 Task: Move the task Develop a new online job application system for a company to the section Done in the project AgileBuddy and filter the tasks in the project by Due this week
Action: Mouse moved to (97, 348)
Screenshot: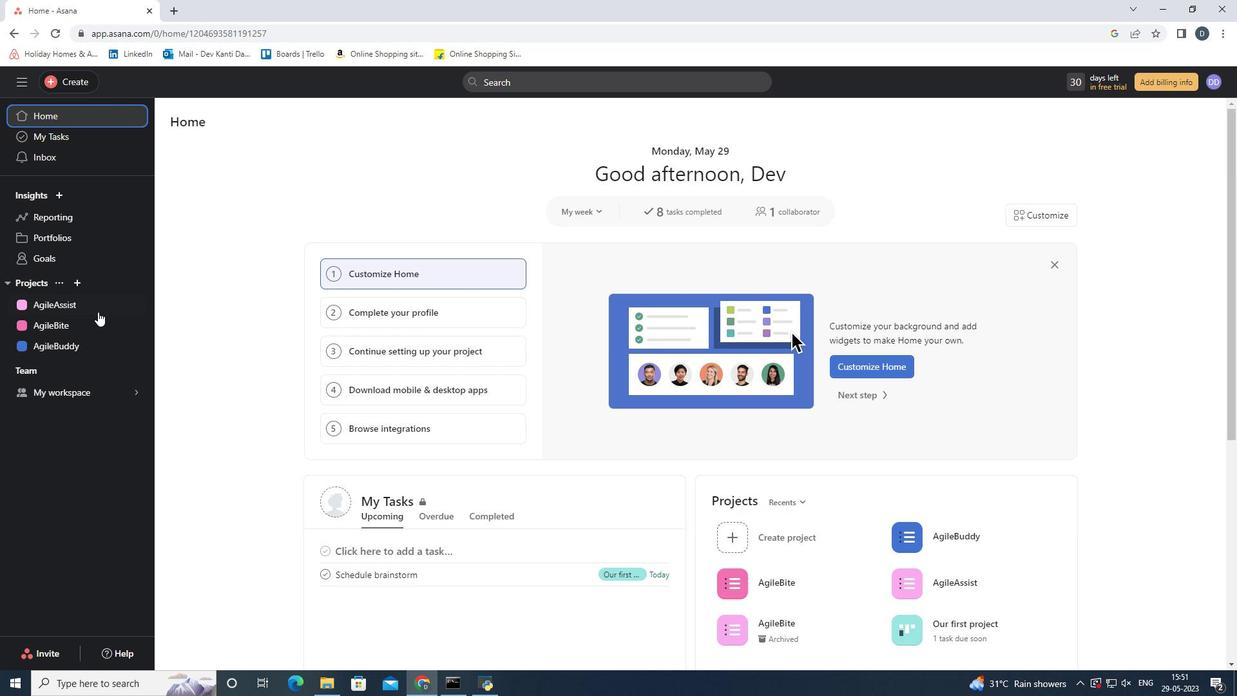 
Action: Mouse pressed left at (97, 348)
Screenshot: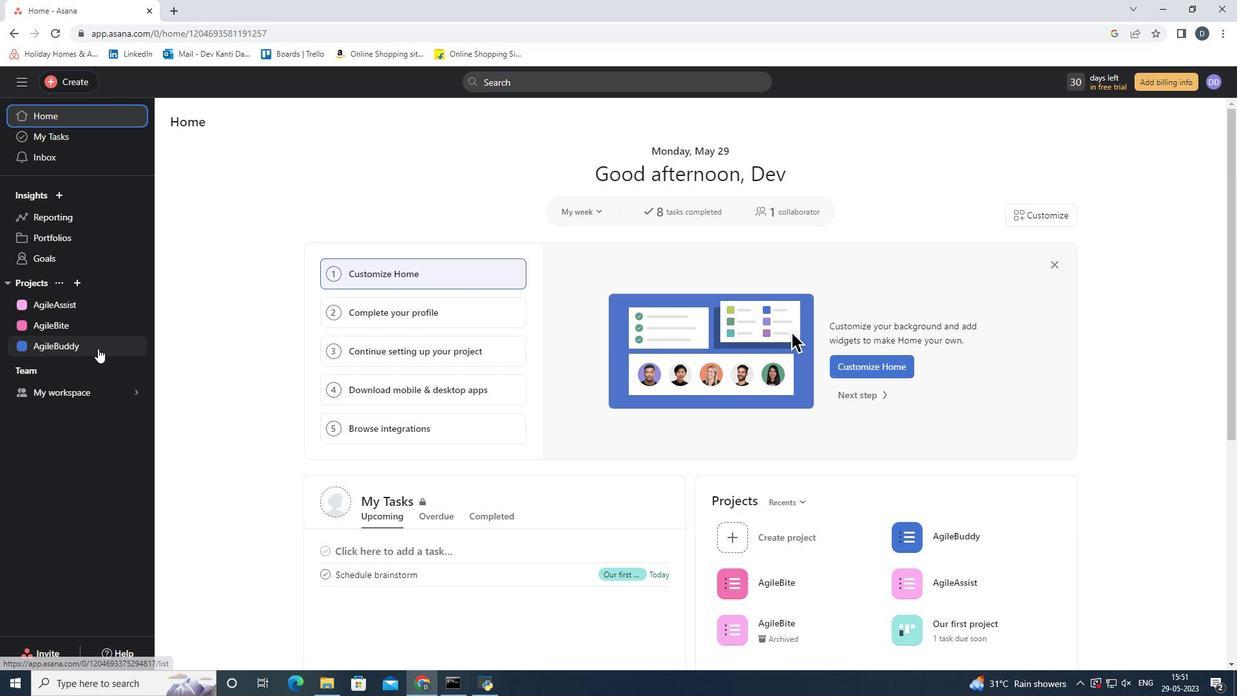 
Action: Mouse moved to (529, 258)
Screenshot: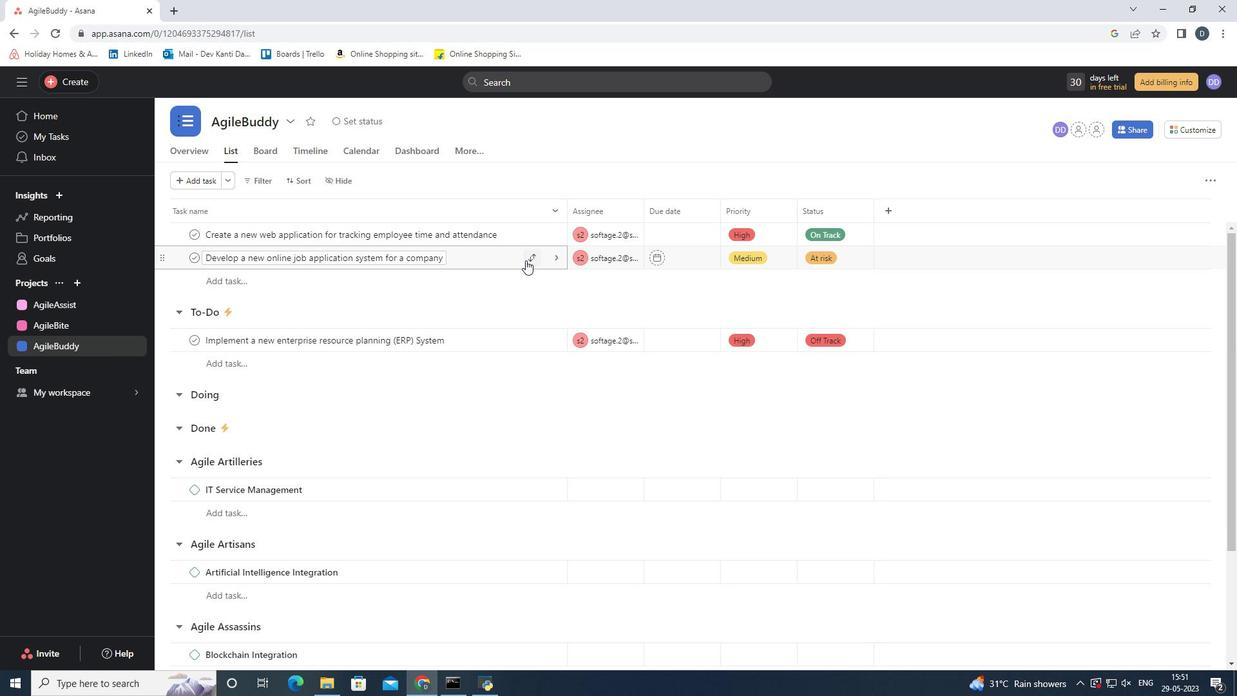 
Action: Mouse pressed left at (529, 258)
Screenshot: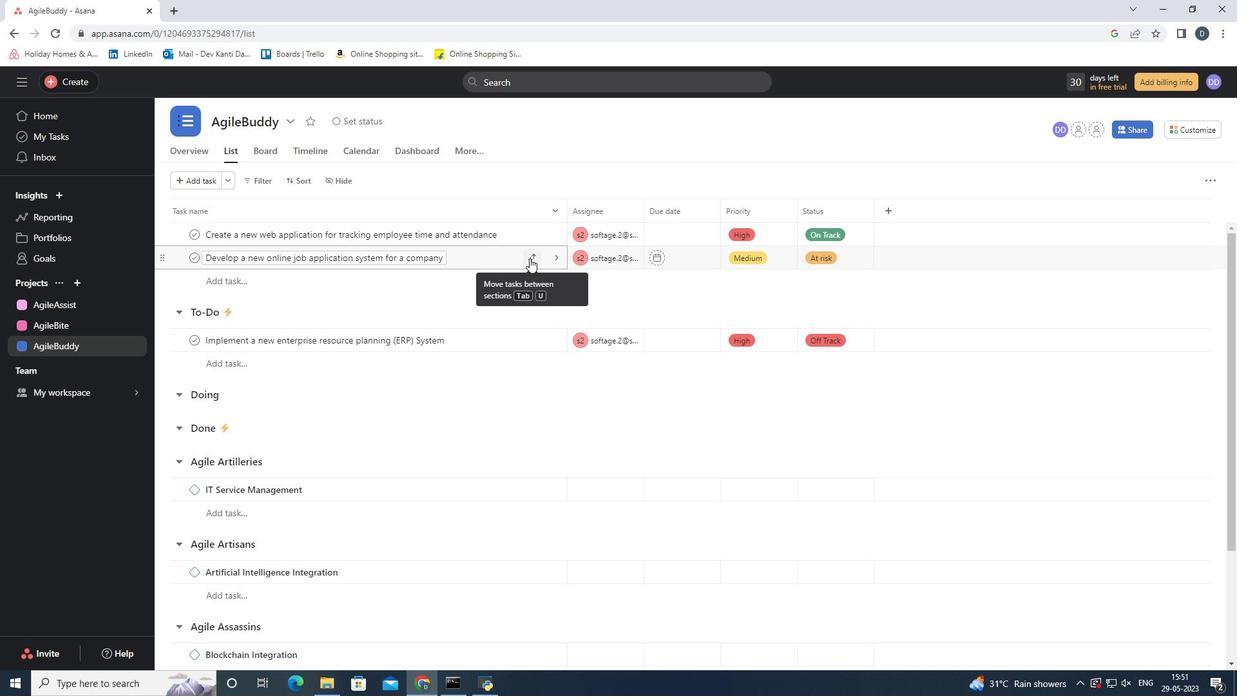 
Action: Mouse moved to (486, 378)
Screenshot: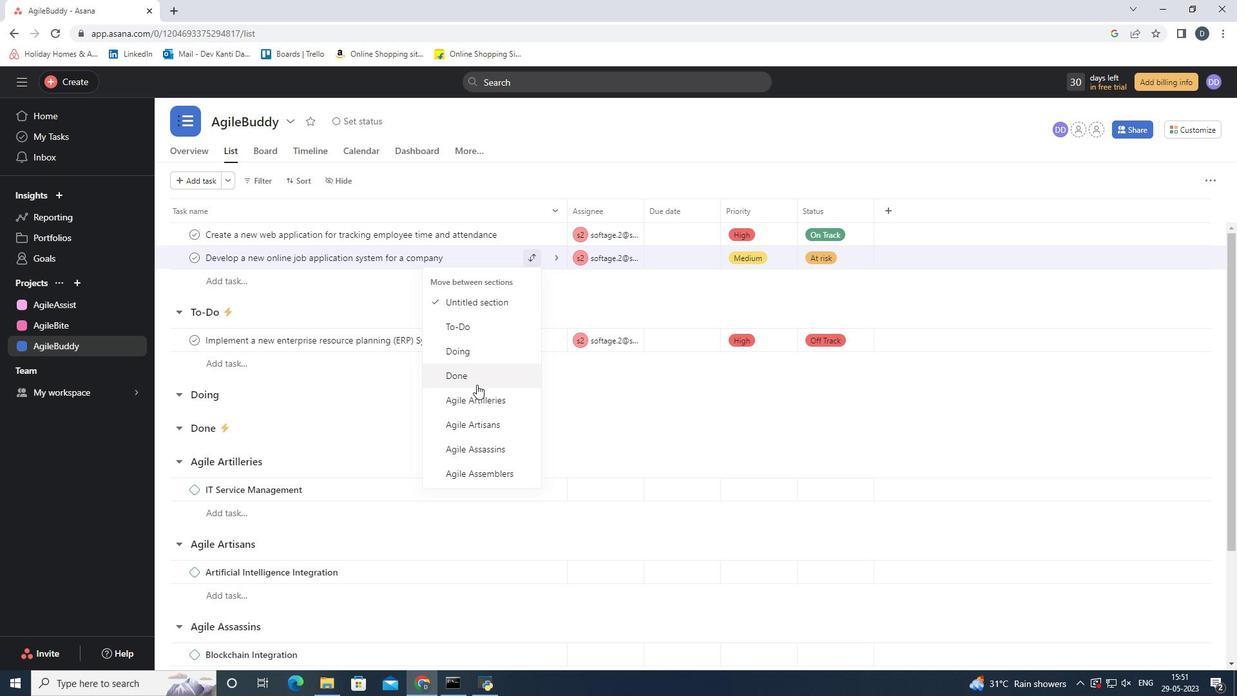 
Action: Mouse pressed left at (486, 378)
Screenshot: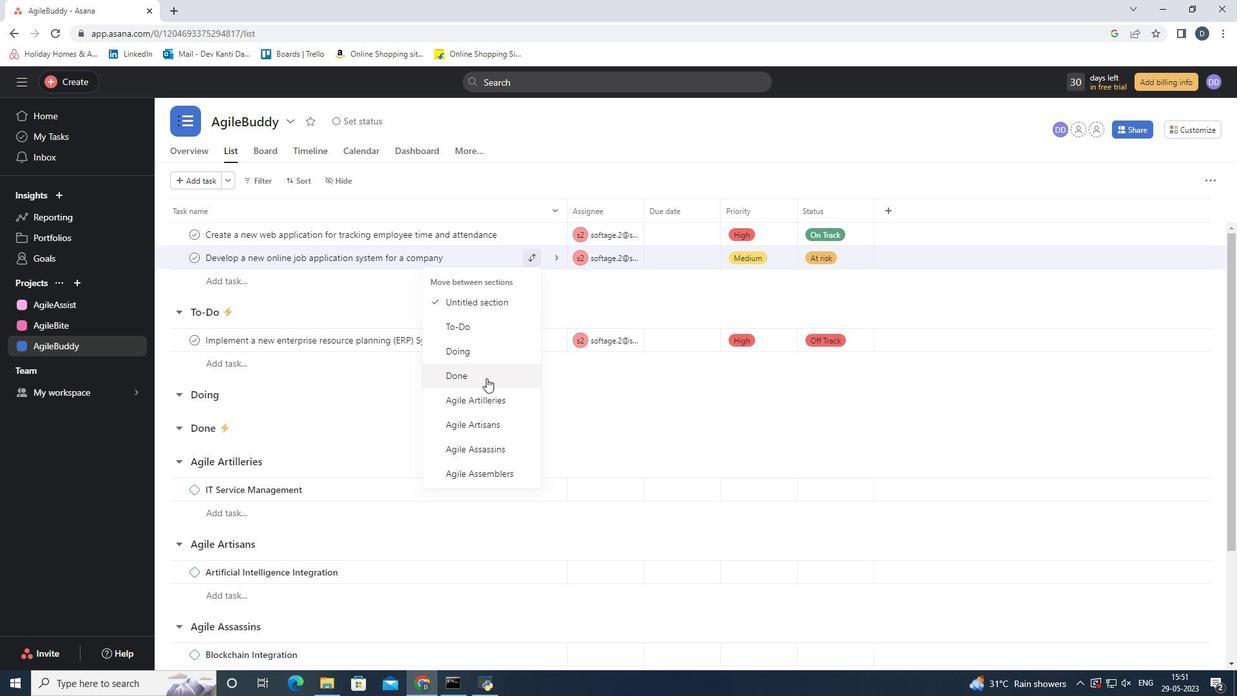 
Action: Mouse moved to (146, 532)
Screenshot: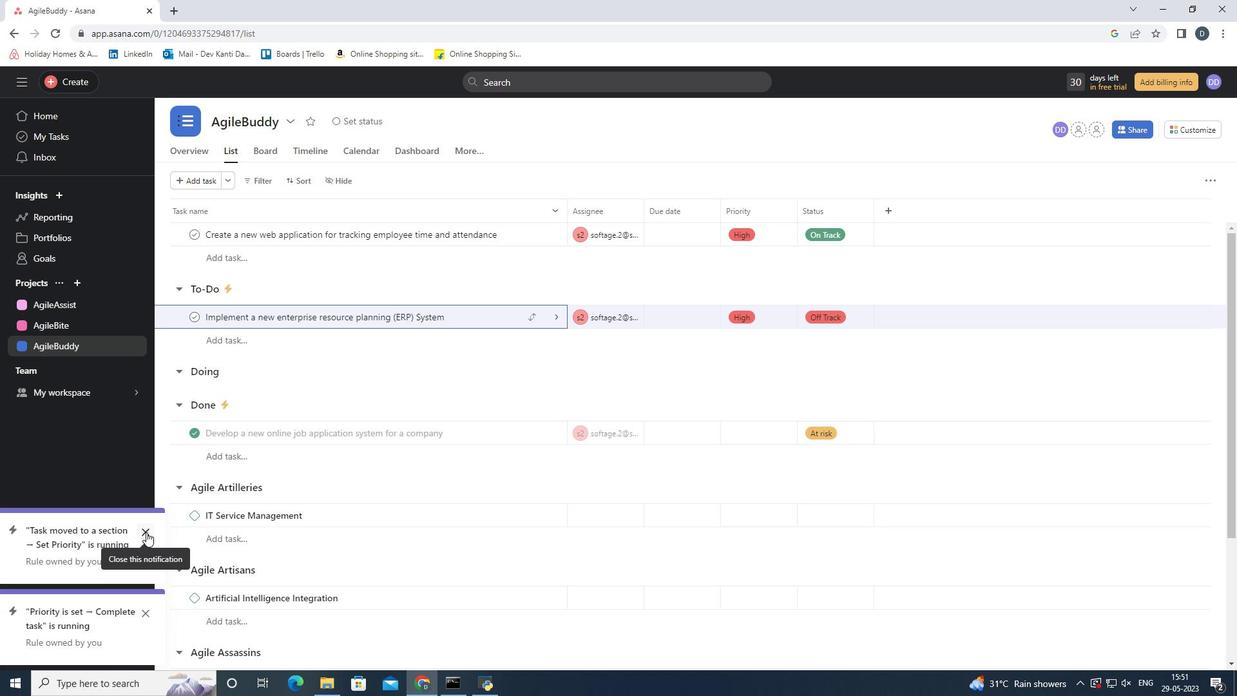 
Action: Mouse pressed left at (146, 532)
Screenshot: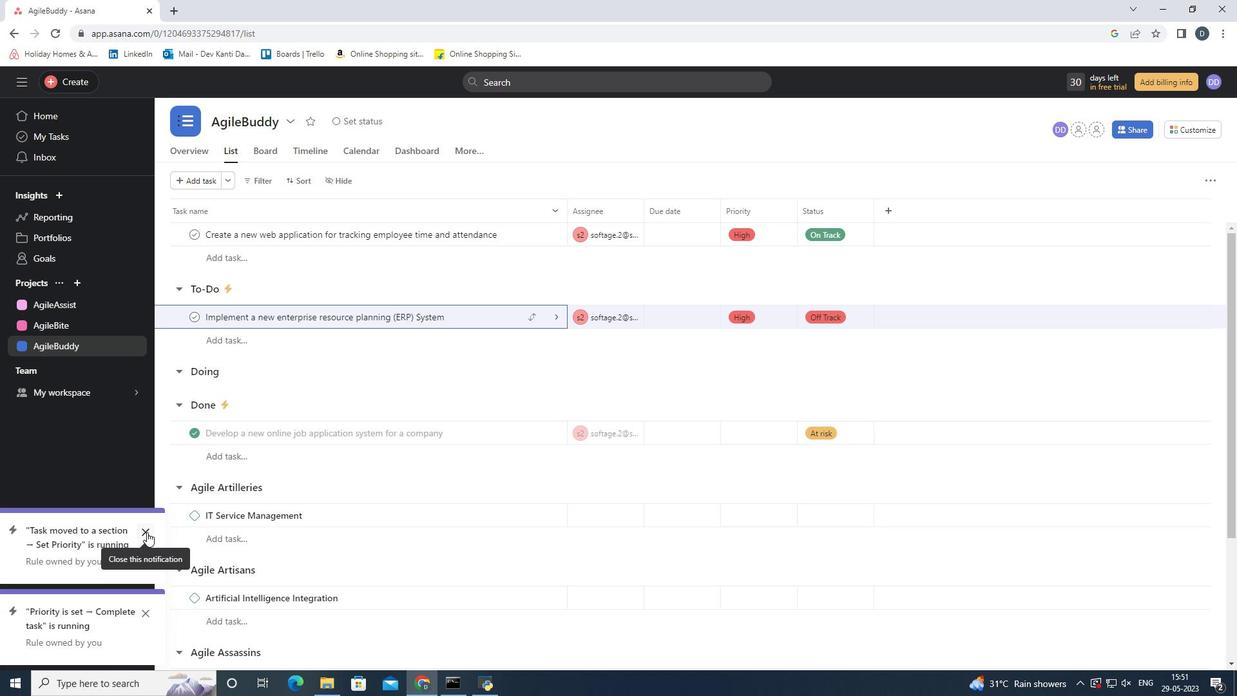 
Action: Mouse moved to (144, 616)
Screenshot: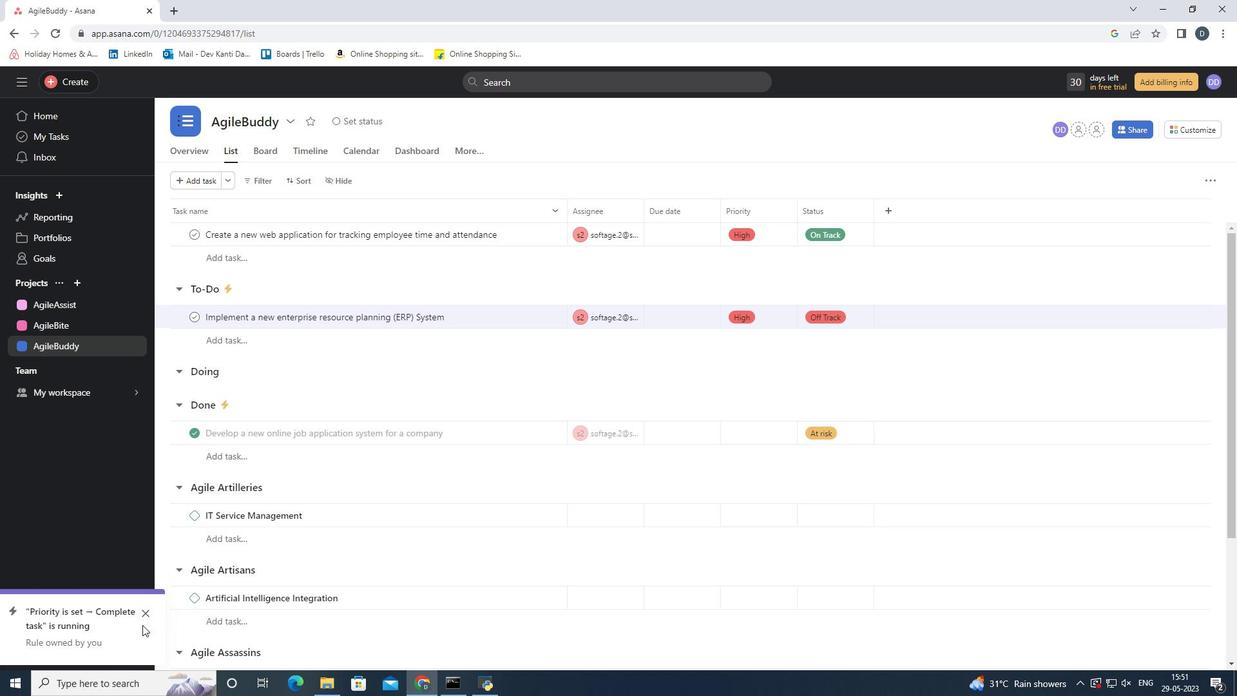 
Action: Mouse pressed left at (144, 616)
Screenshot: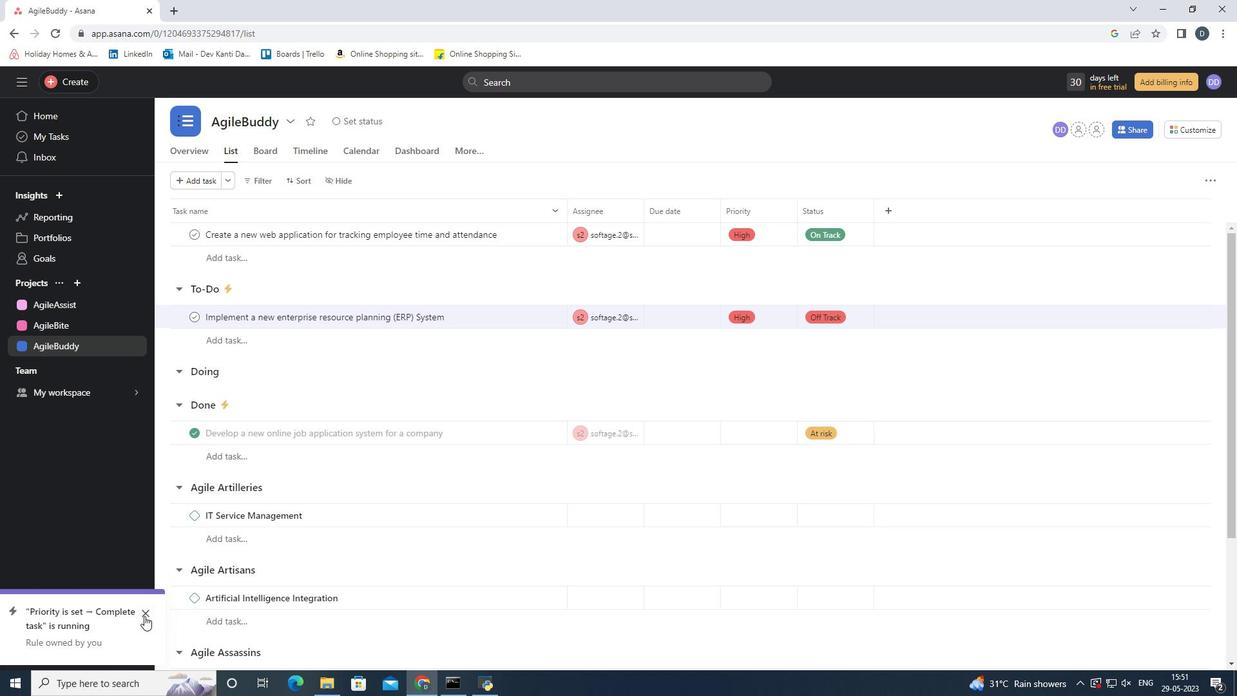 
Action: Mouse moved to (179, 324)
Screenshot: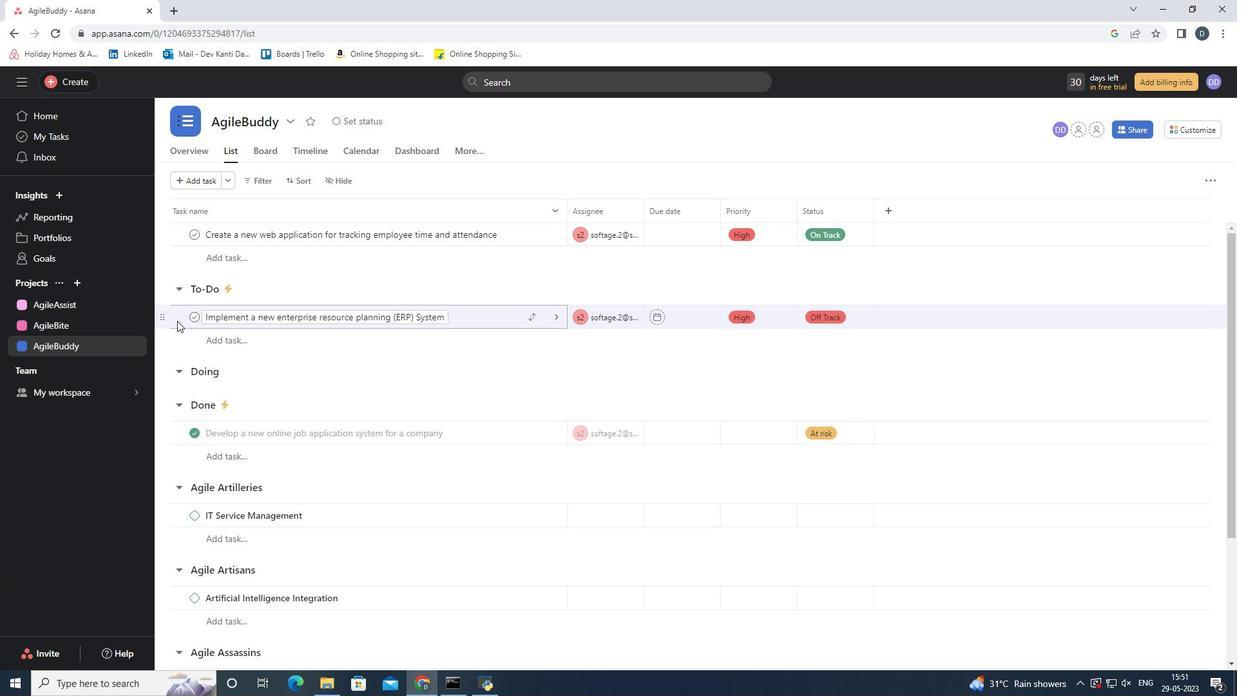 
Action: Mouse pressed left at (179, 324)
Screenshot: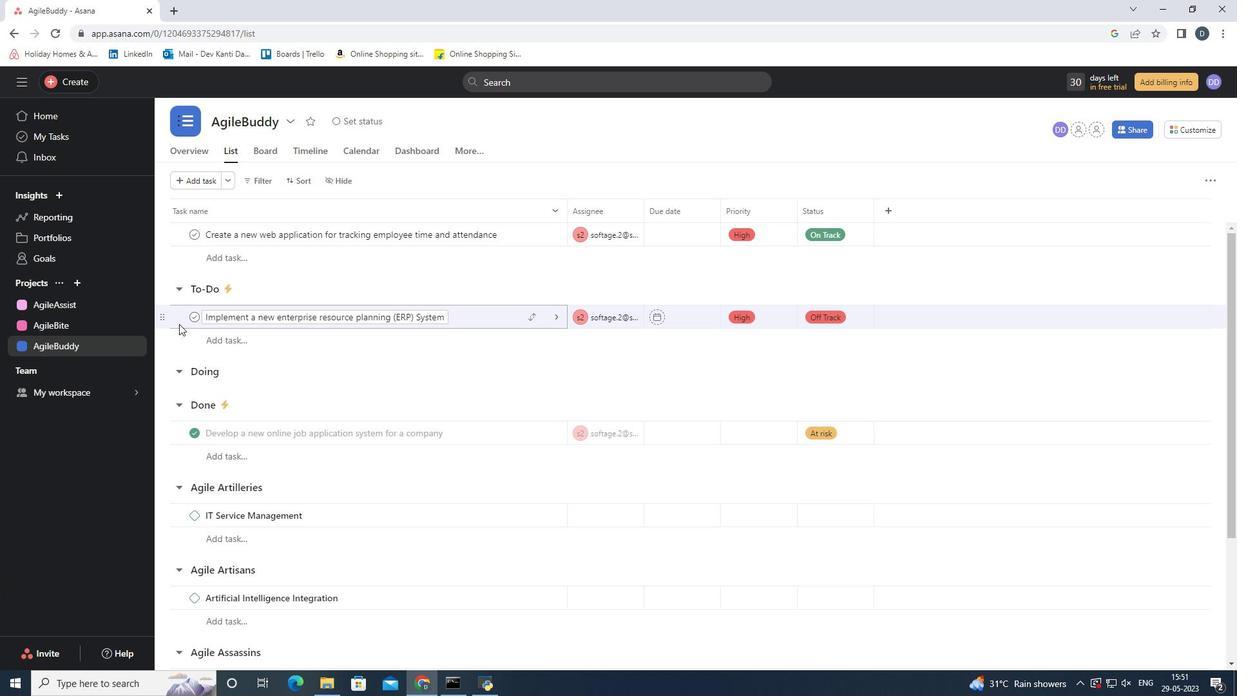 
Action: Mouse moved to (263, 183)
Screenshot: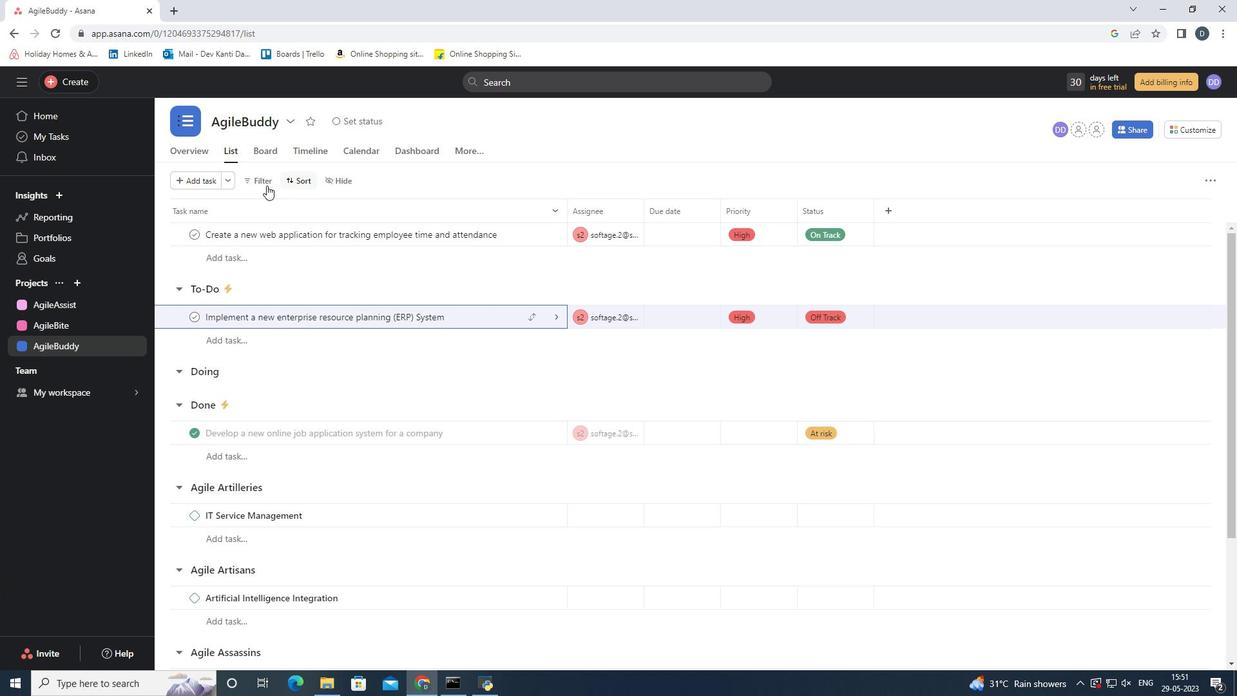 
Action: Mouse pressed left at (263, 183)
Screenshot: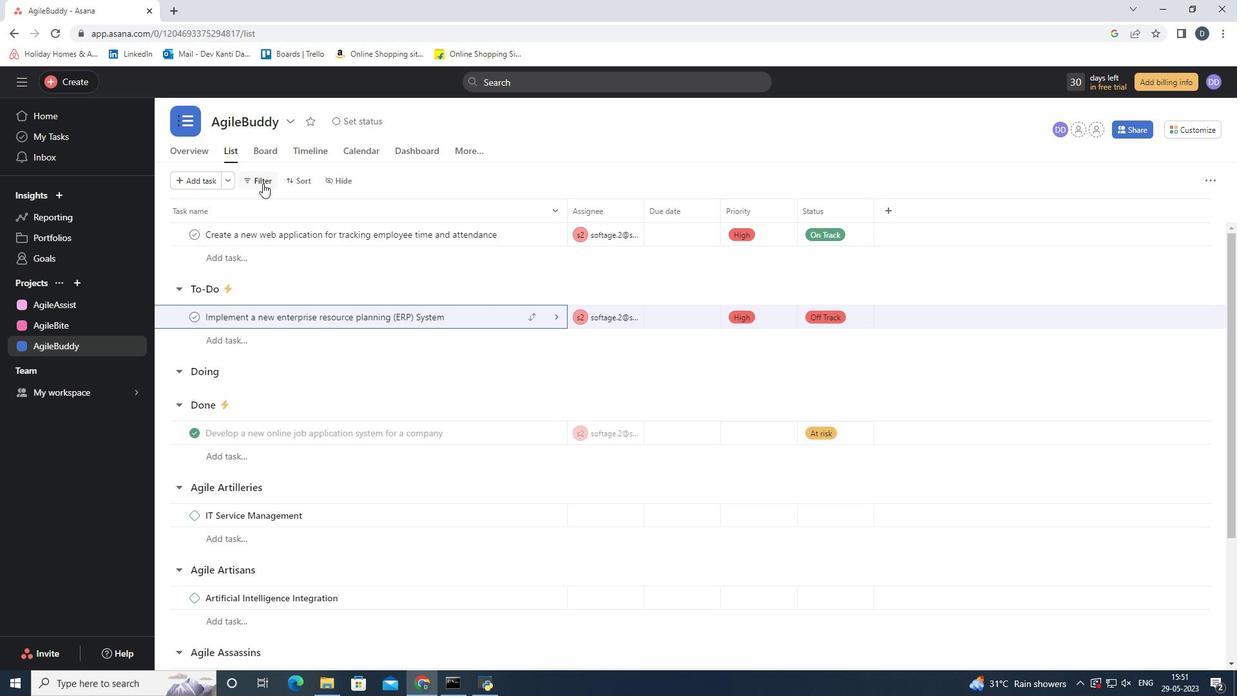 
Action: Mouse moved to (517, 235)
Screenshot: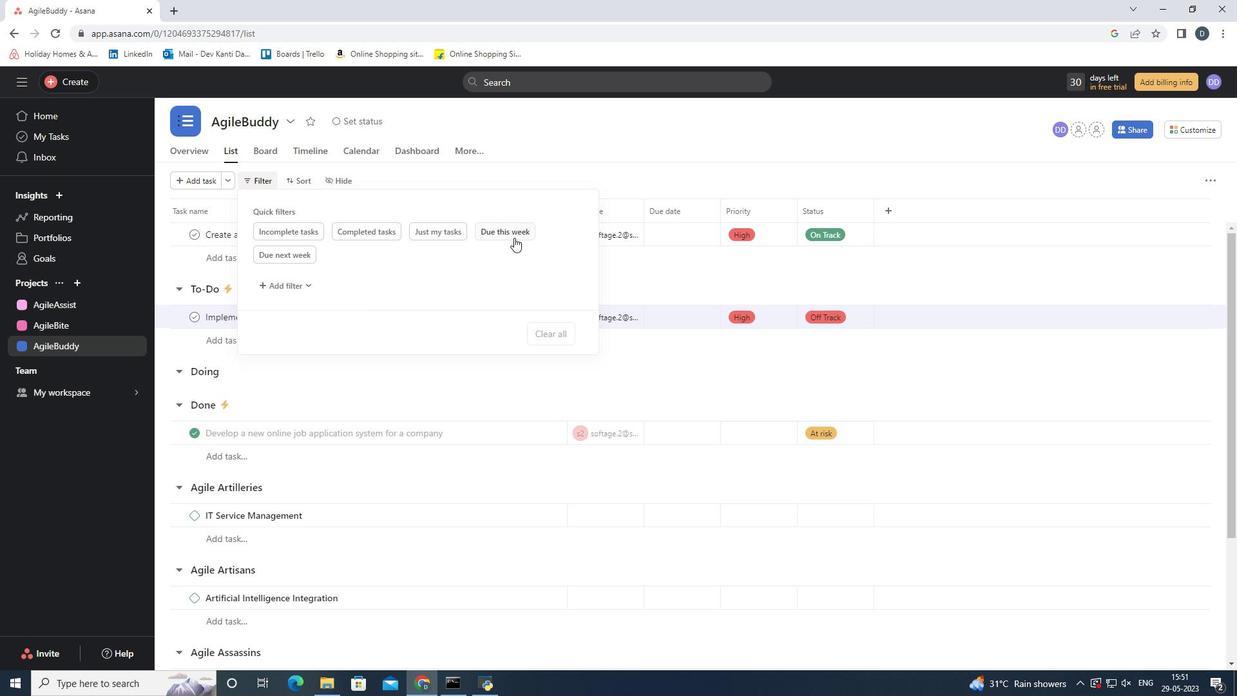 
Action: Mouse pressed left at (517, 235)
Screenshot: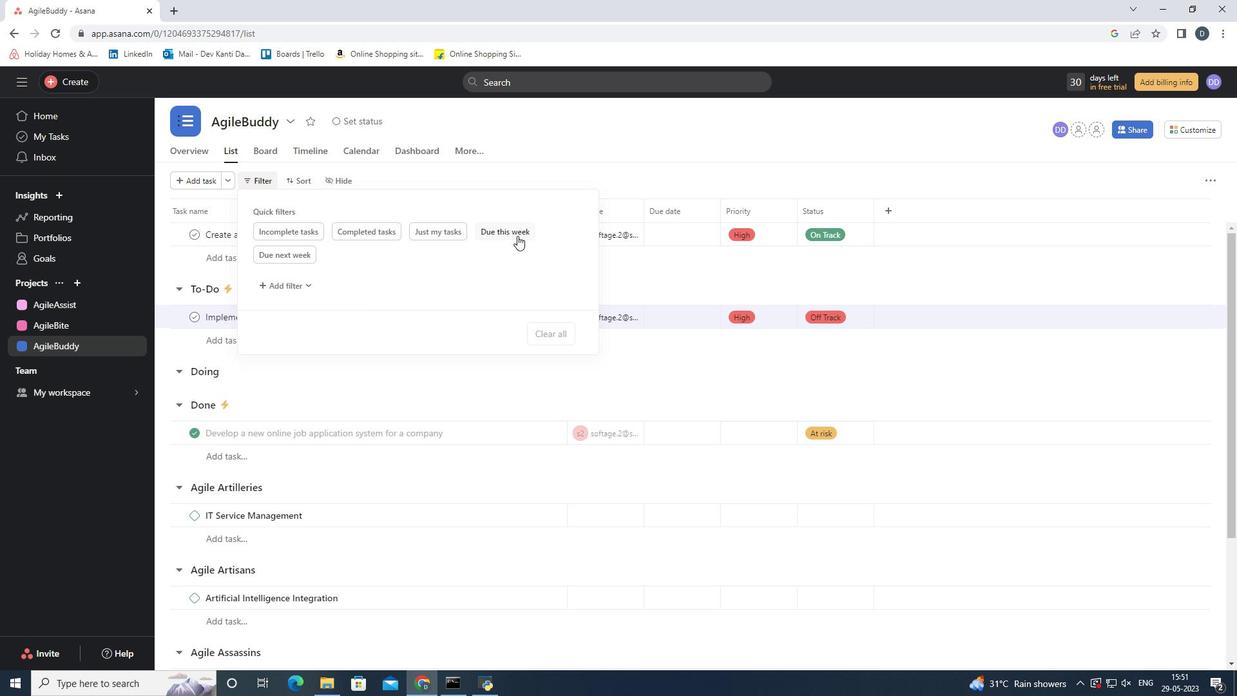 
Action: Mouse moved to (507, 469)
Screenshot: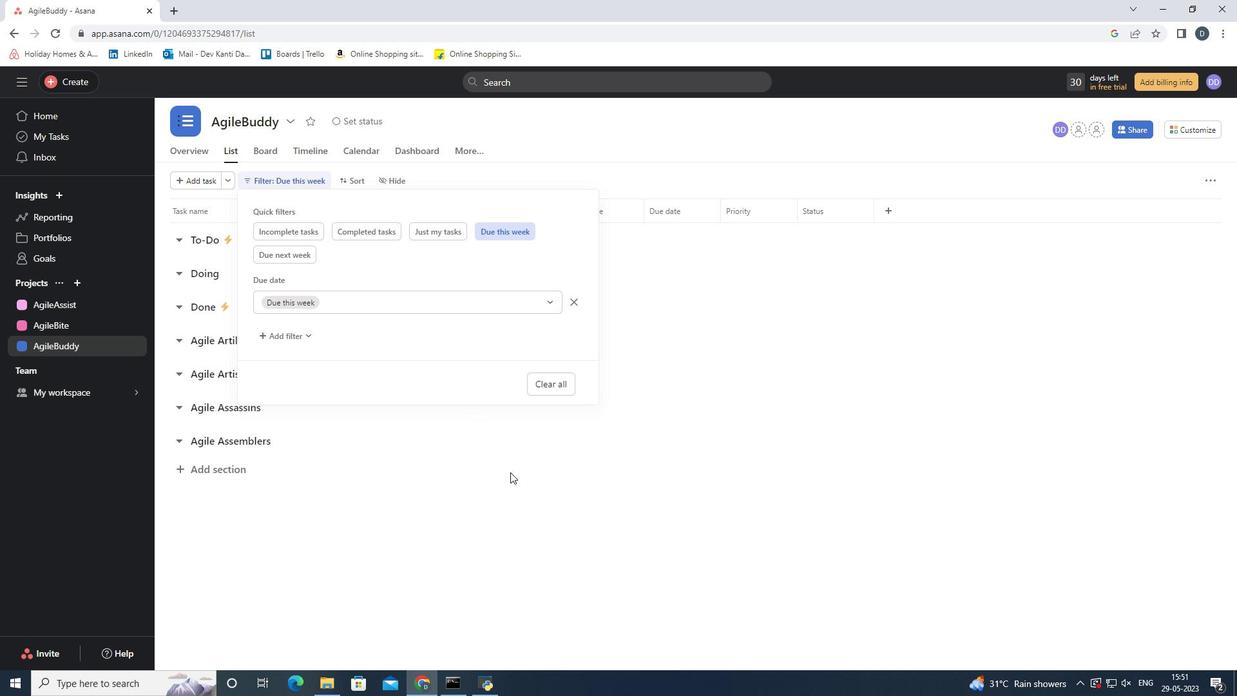 
Action: Mouse pressed left at (507, 469)
Screenshot: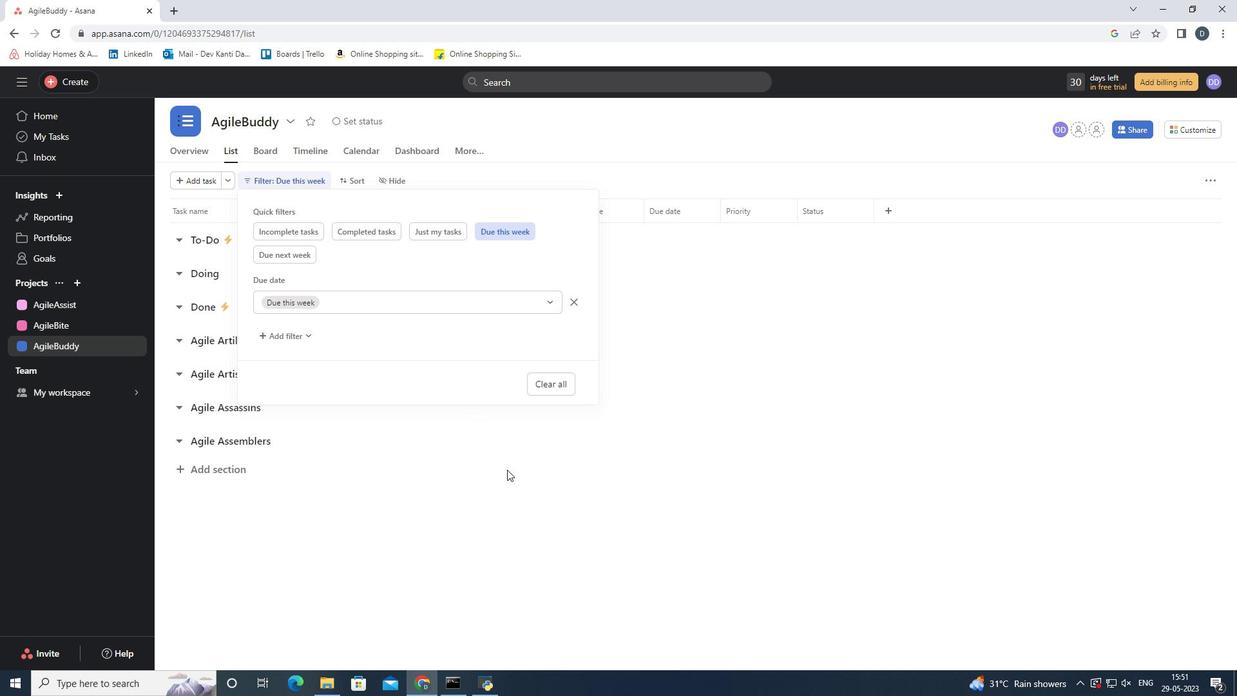 
Action: Mouse moved to (604, 255)
Screenshot: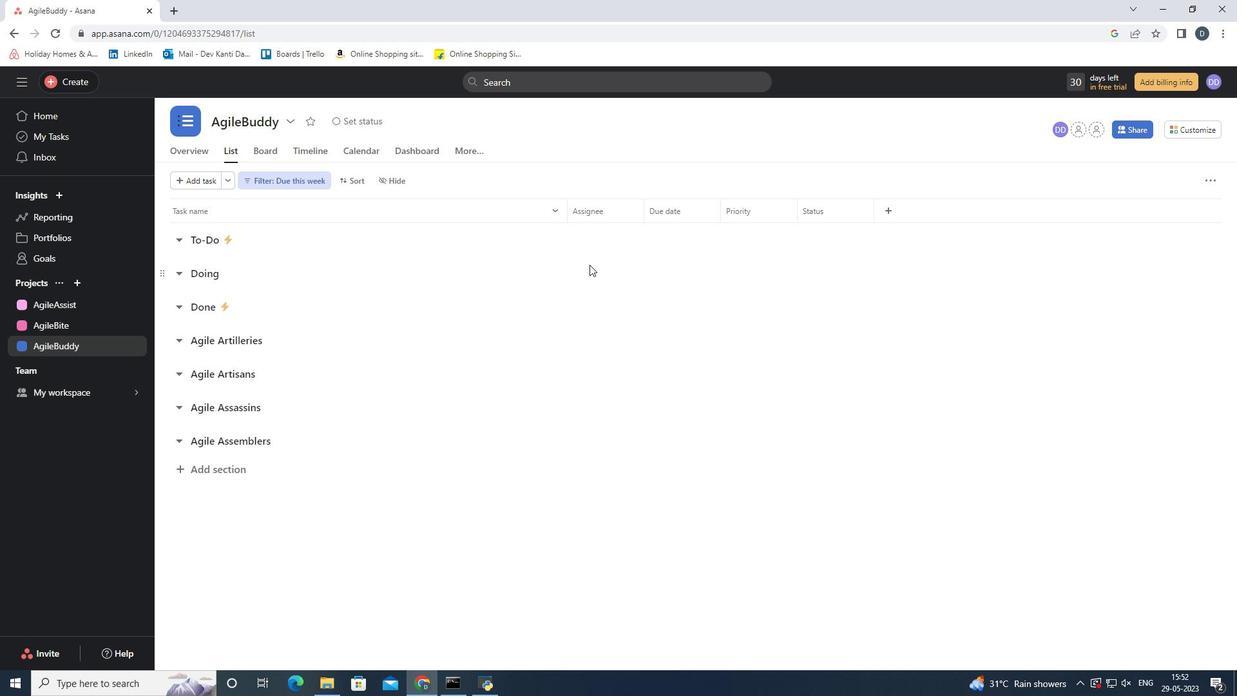 
